 Task: Check the players for the "Sunday Gridiron Challenge".
Action: Mouse moved to (243, 253)
Screenshot: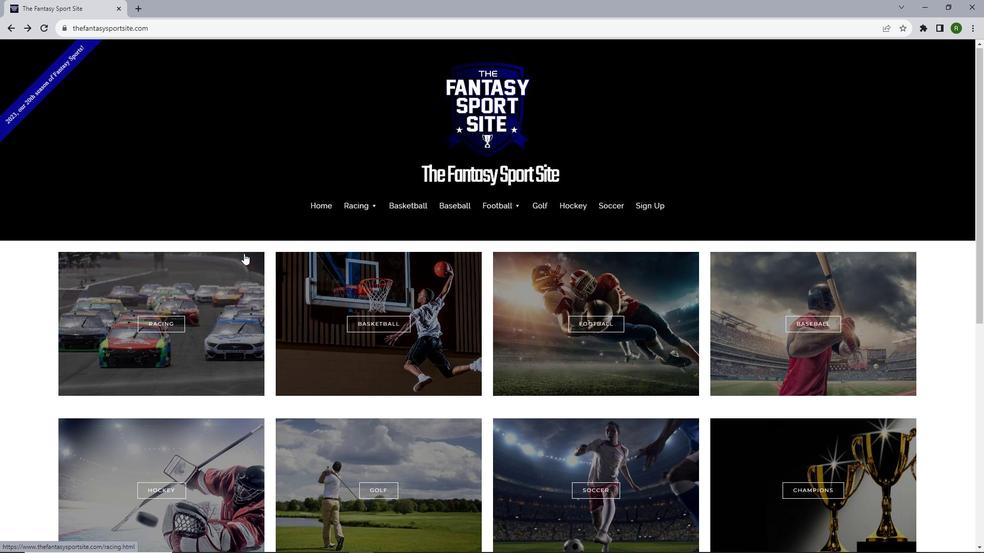
Action: Mouse scrolled (243, 253) with delta (0, 0)
Screenshot: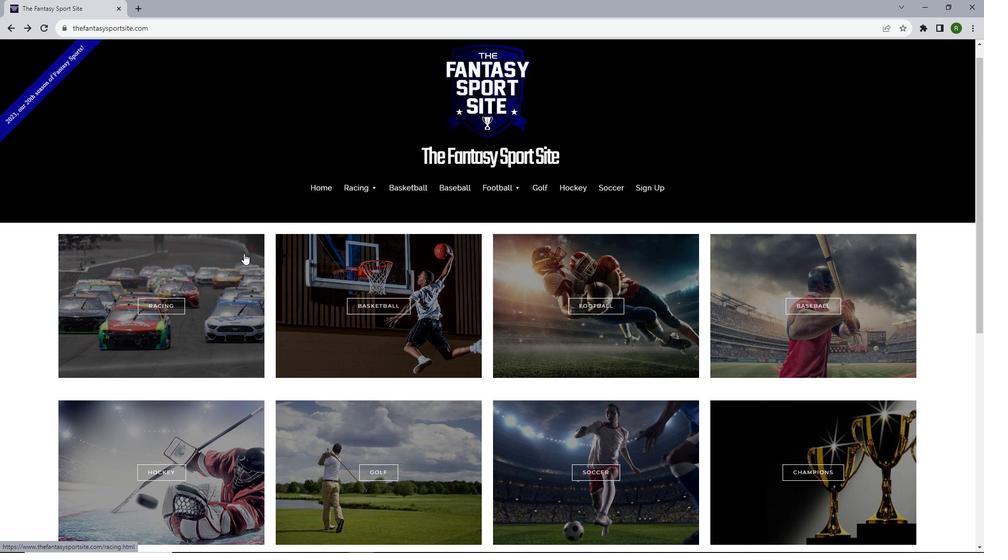 
Action: Mouse moved to (619, 269)
Screenshot: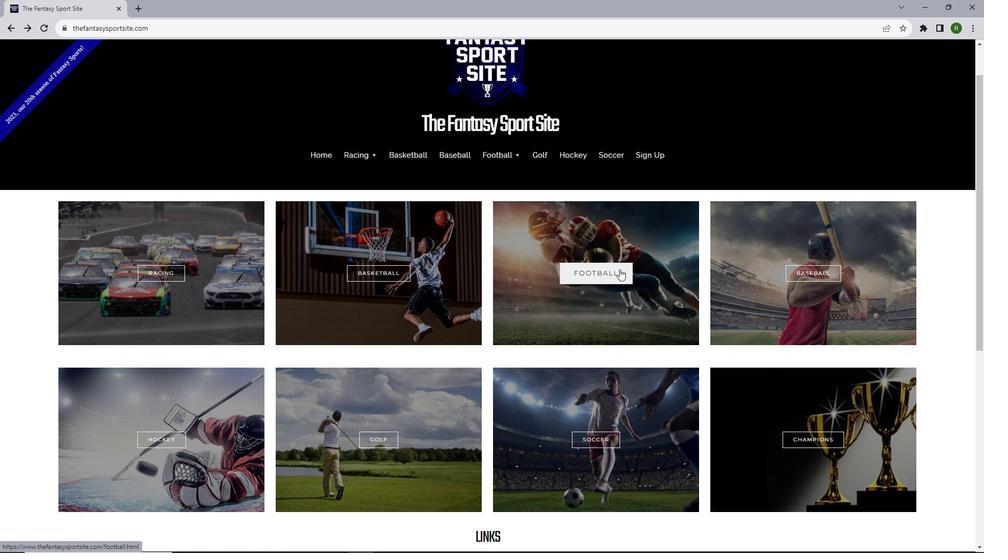 
Action: Mouse pressed left at (619, 269)
Screenshot: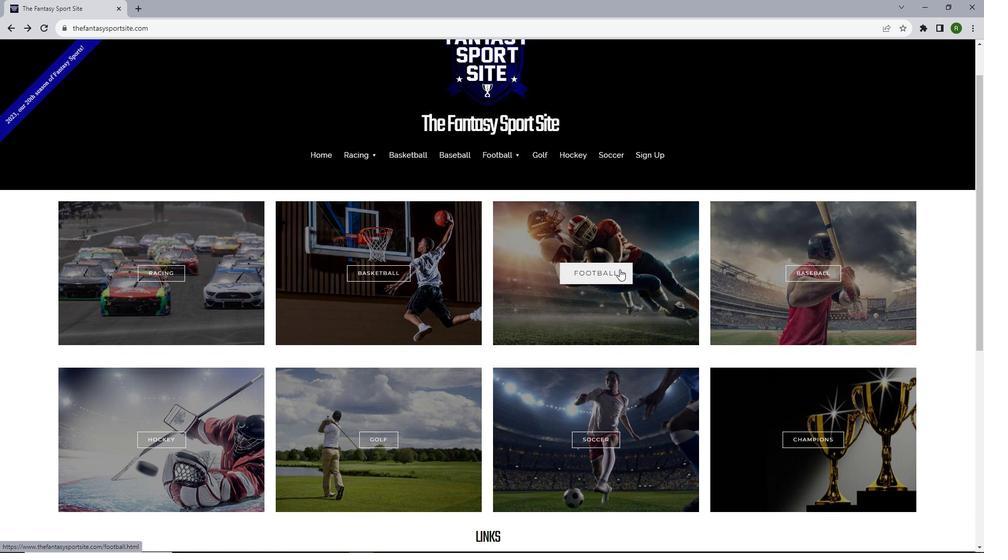 
Action: Mouse moved to (504, 321)
Screenshot: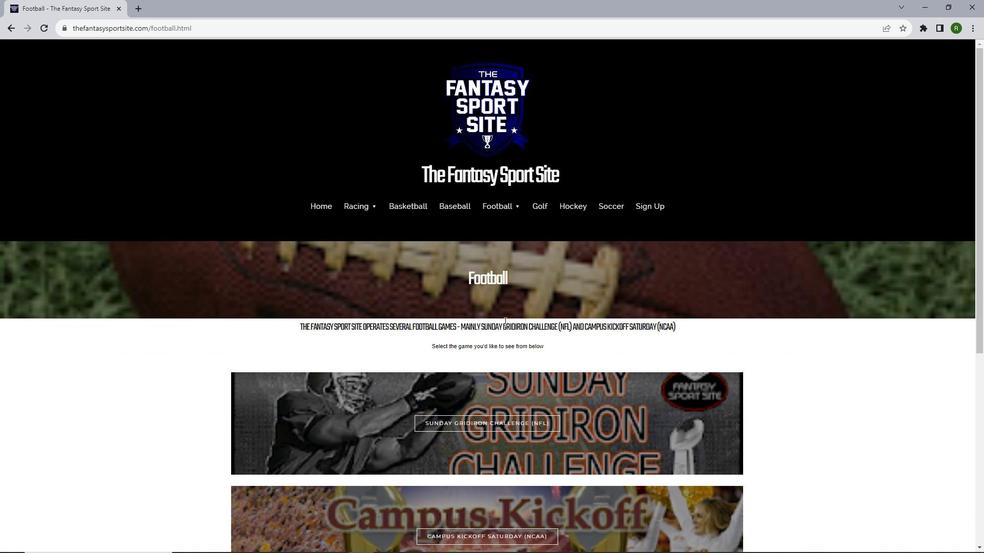 
Action: Mouse scrolled (504, 320) with delta (0, 0)
Screenshot: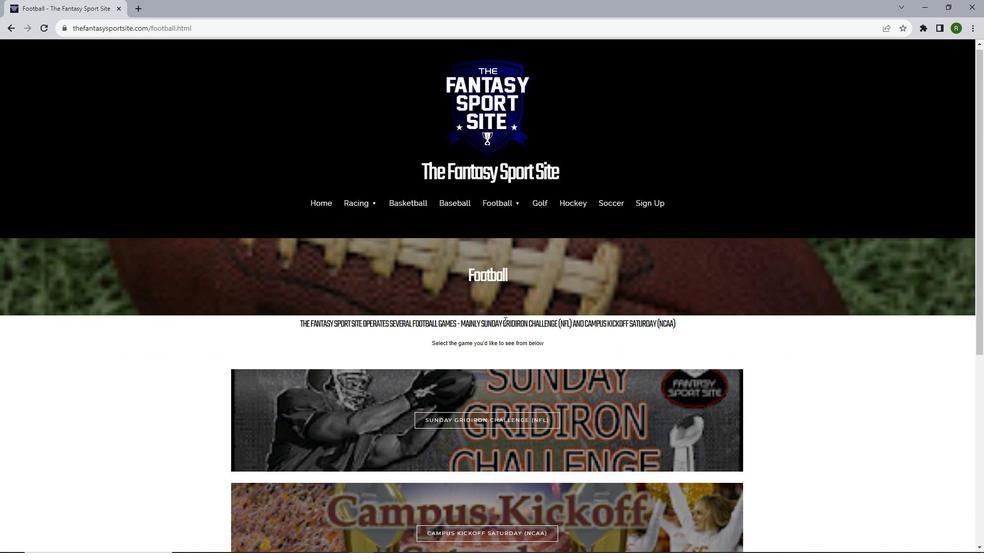
Action: Mouse scrolled (504, 320) with delta (0, 0)
Screenshot: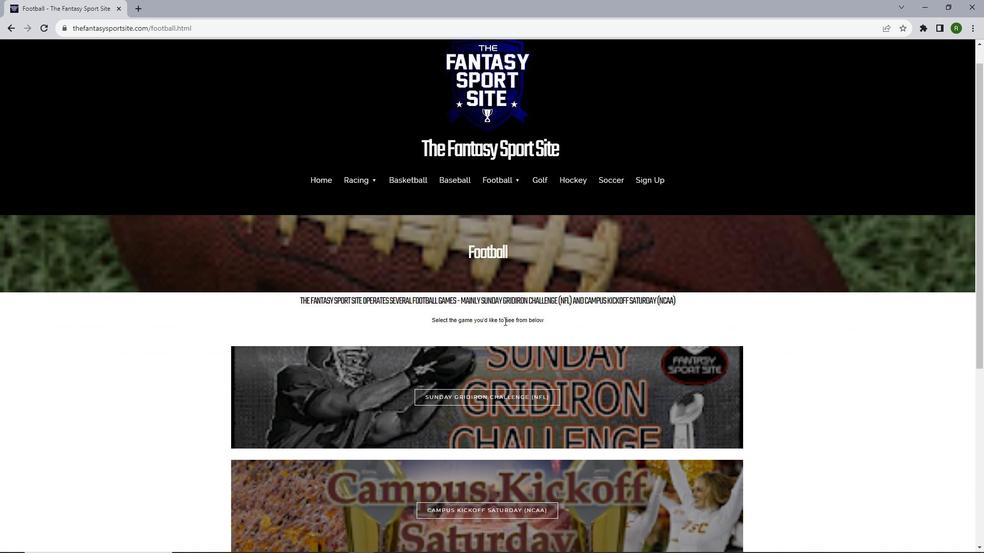 
Action: Mouse moved to (506, 317)
Screenshot: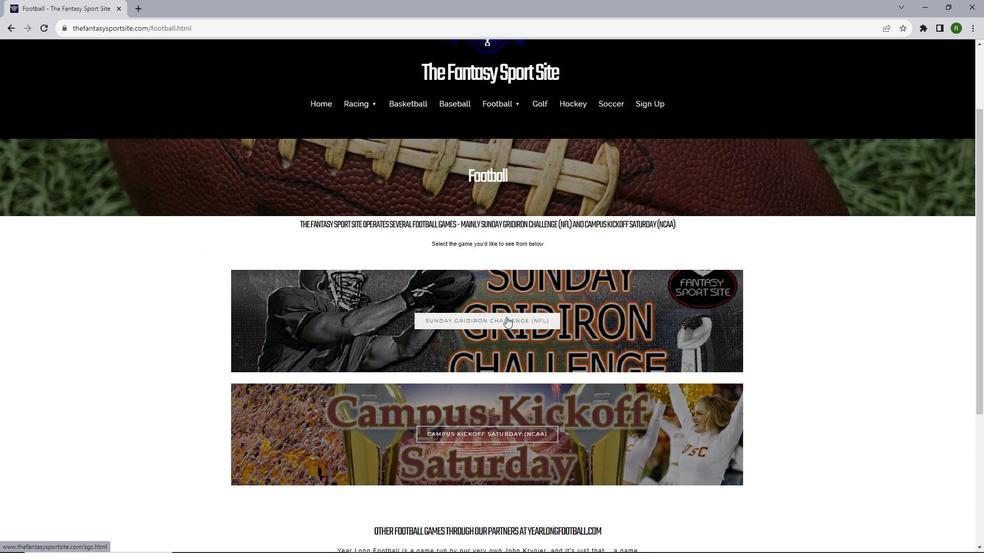 
Action: Mouse pressed left at (506, 317)
Screenshot: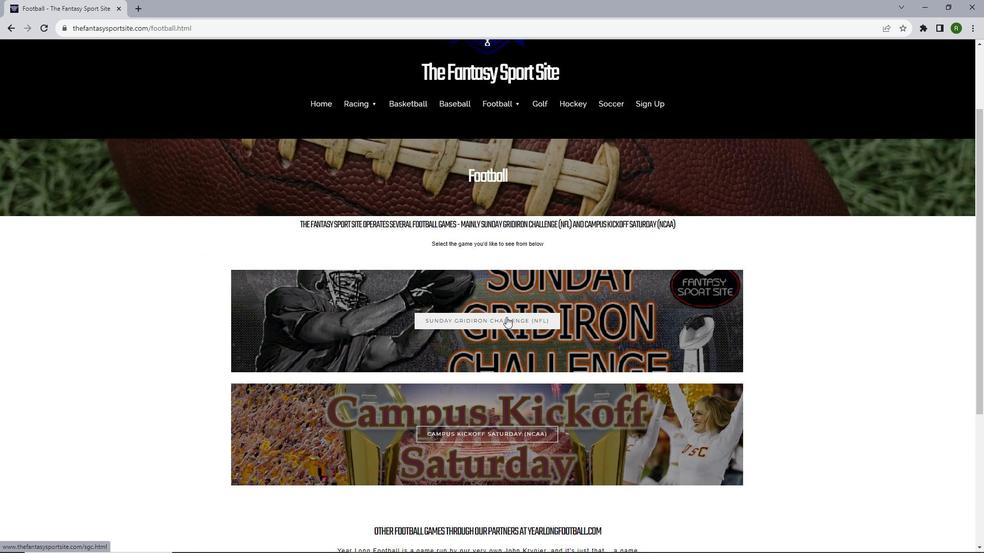 
Action: Mouse moved to (424, 257)
Screenshot: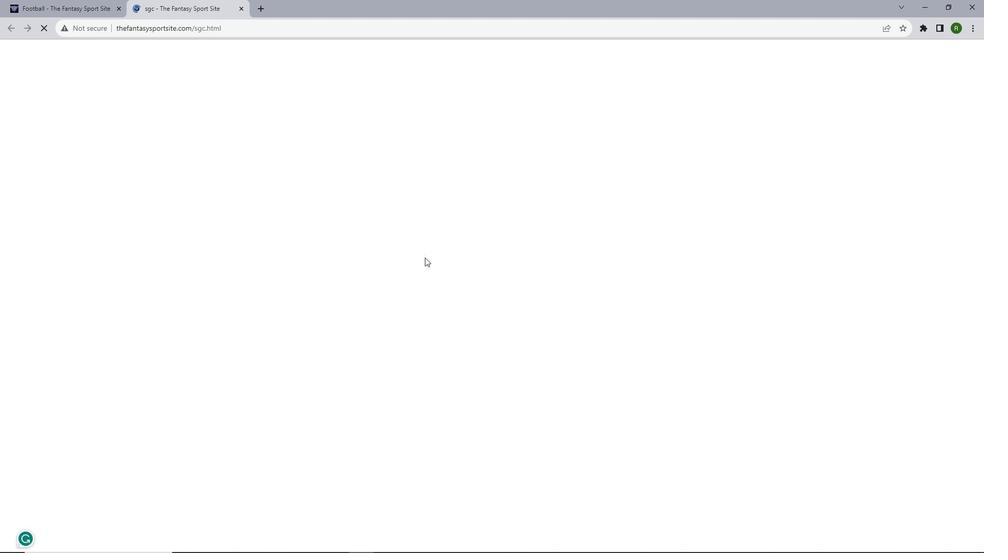 
Action: Mouse scrolled (424, 257) with delta (0, 0)
Screenshot: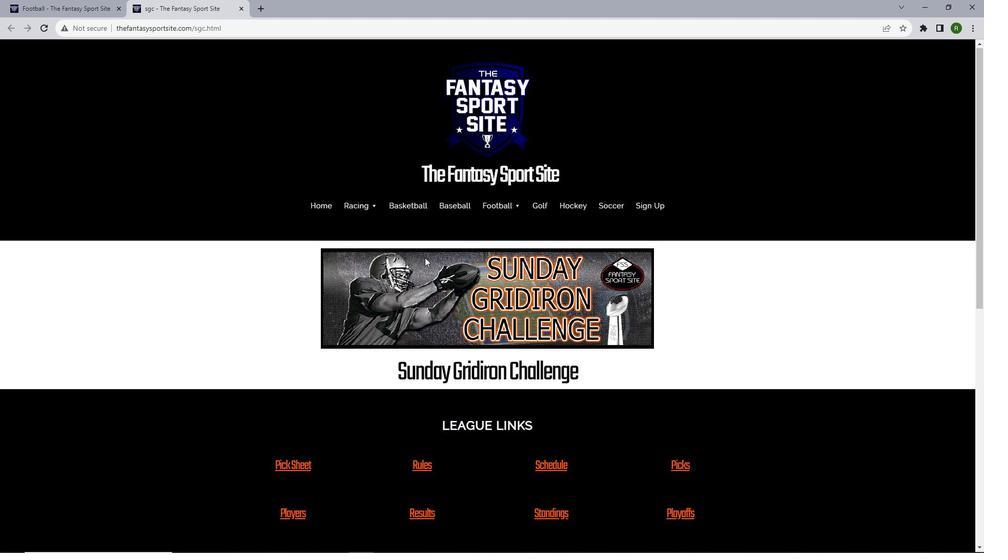 
Action: Mouse moved to (424, 257)
Screenshot: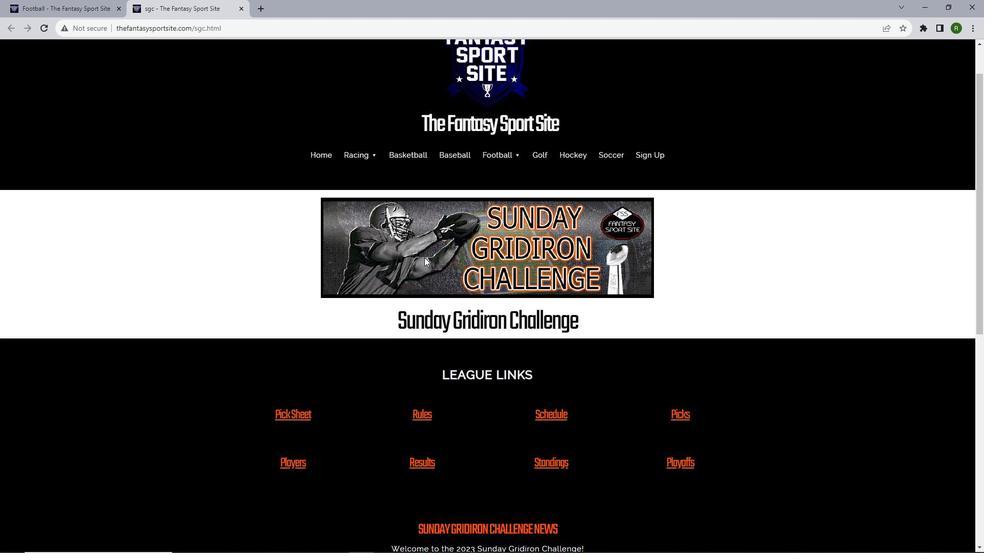
Action: Mouse scrolled (424, 257) with delta (0, 0)
Screenshot: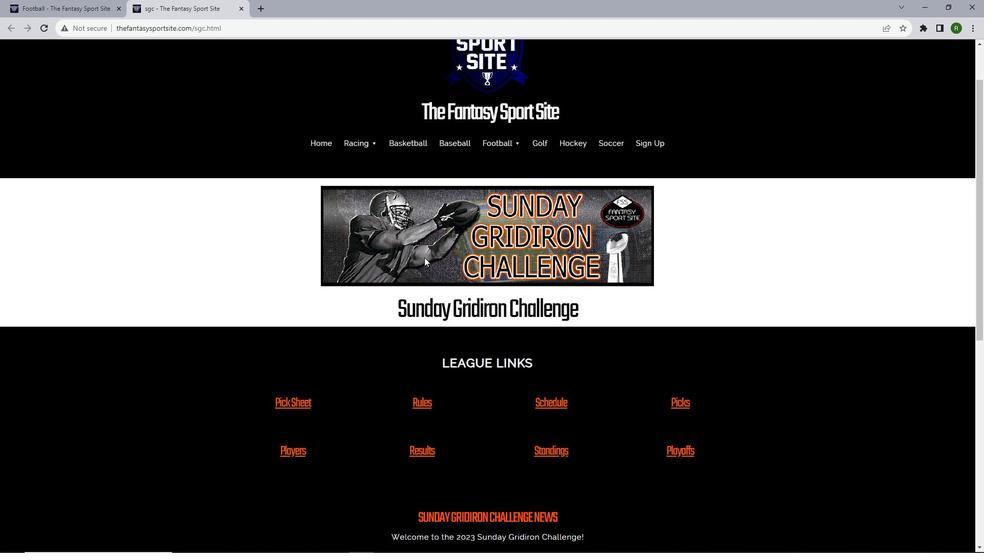 
Action: Mouse scrolled (424, 257) with delta (0, 0)
Screenshot: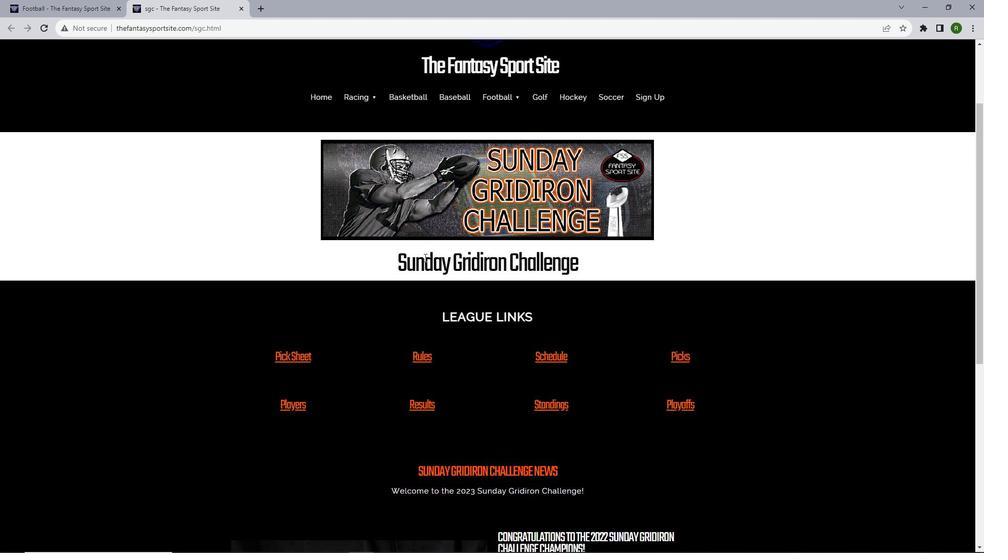 
Action: Mouse moved to (297, 366)
Screenshot: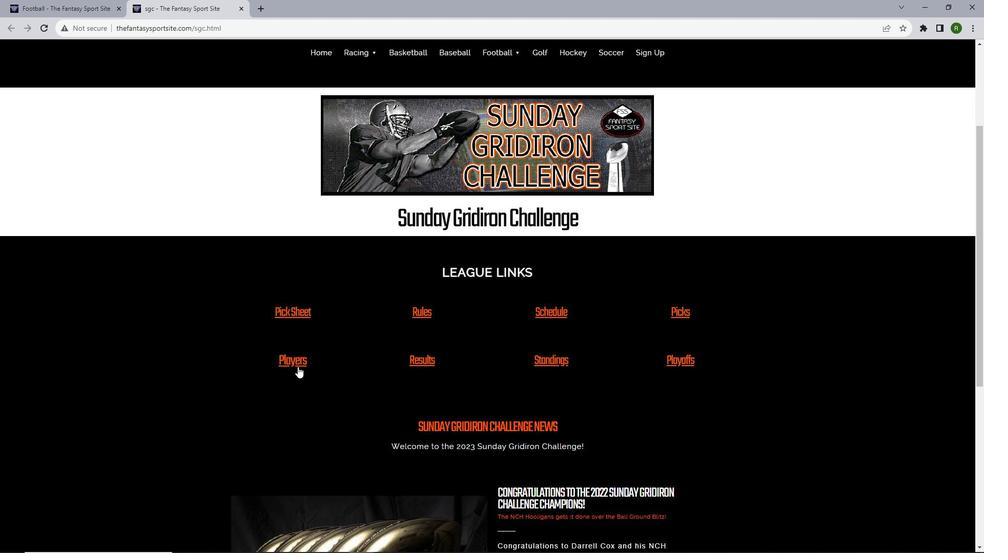 
Action: Mouse pressed left at (297, 366)
Screenshot: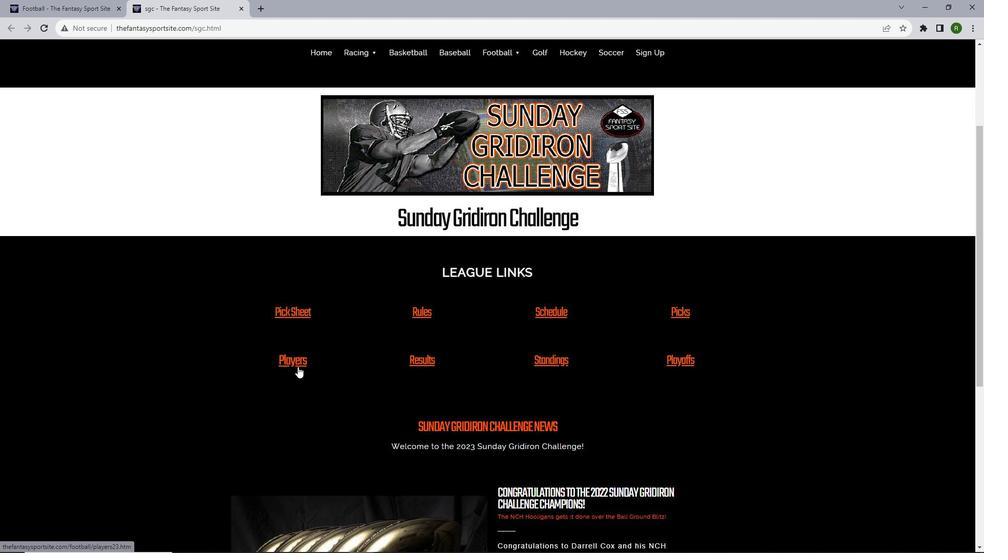 
Action: Mouse moved to (605, 218)
Screenshot: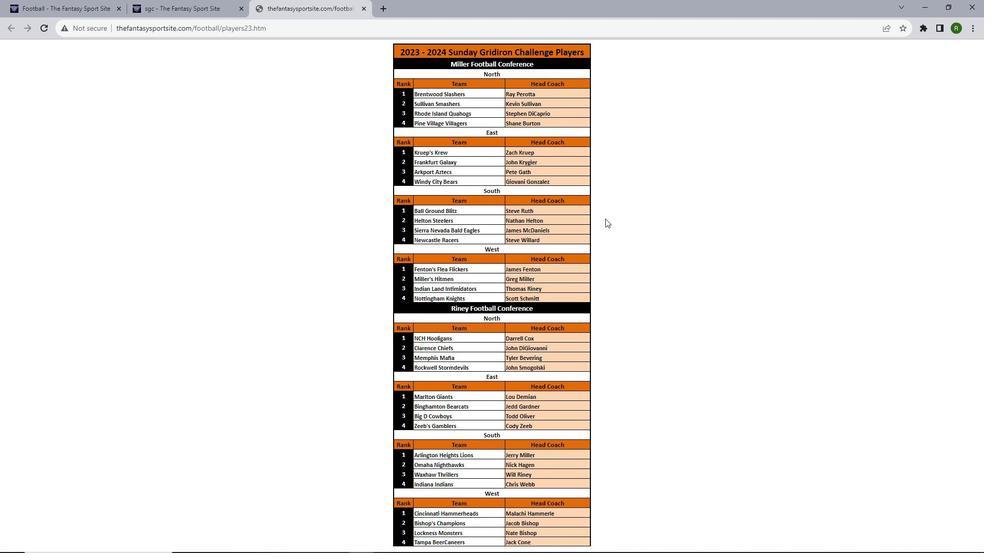 
Action: Mouse scrolled (605, 218) with delta (0, 0)
Screenshot: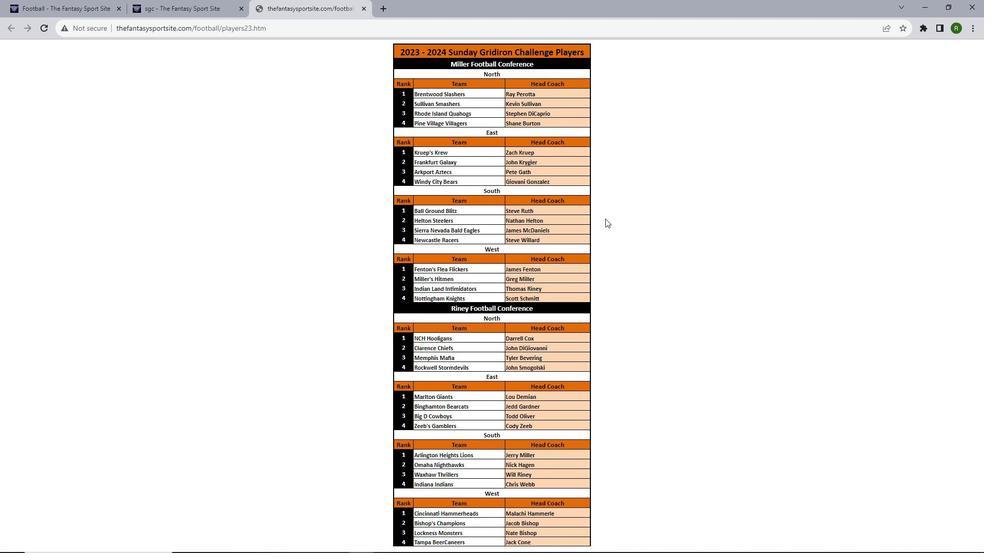 
Action: Mouse moved to (605, 218)
Screenshot: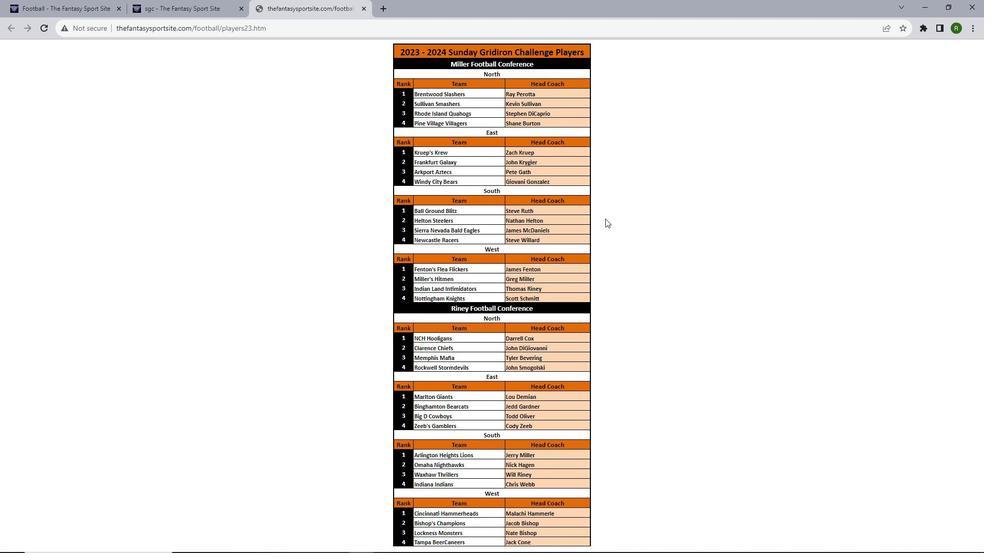 
Action: Mouse scrolled (605, 218) with delta (0, 0)
Screenshot: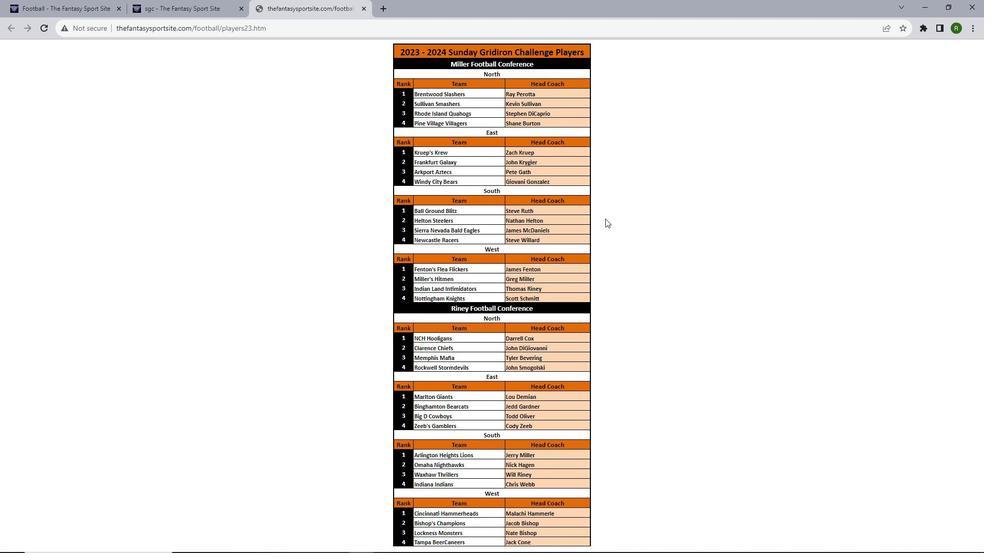 
Action: Mouse scrolled (605, 218) with delta (0, 0)
Screenshot: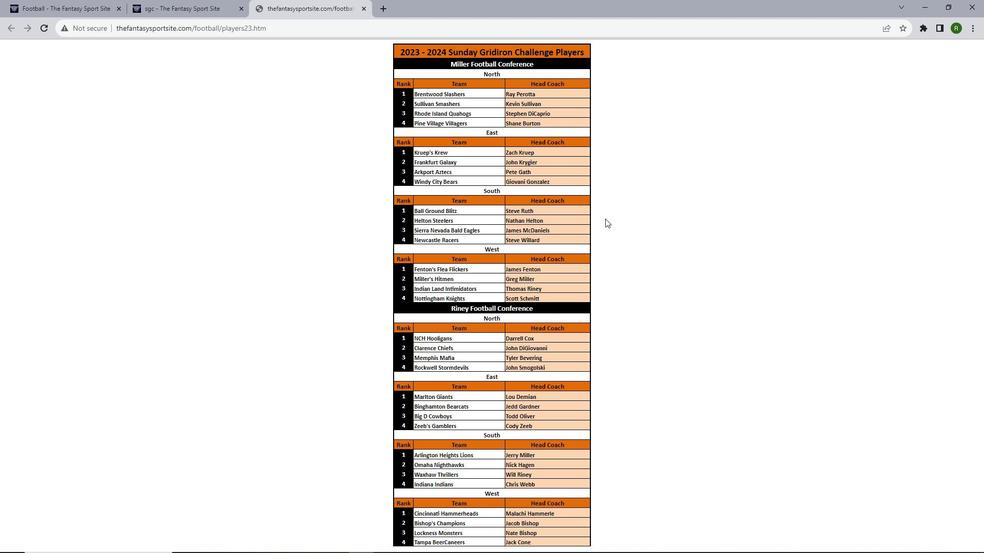 
Action: Mouse scrolled (605, 218) with delta (0, 0)
Screenshot: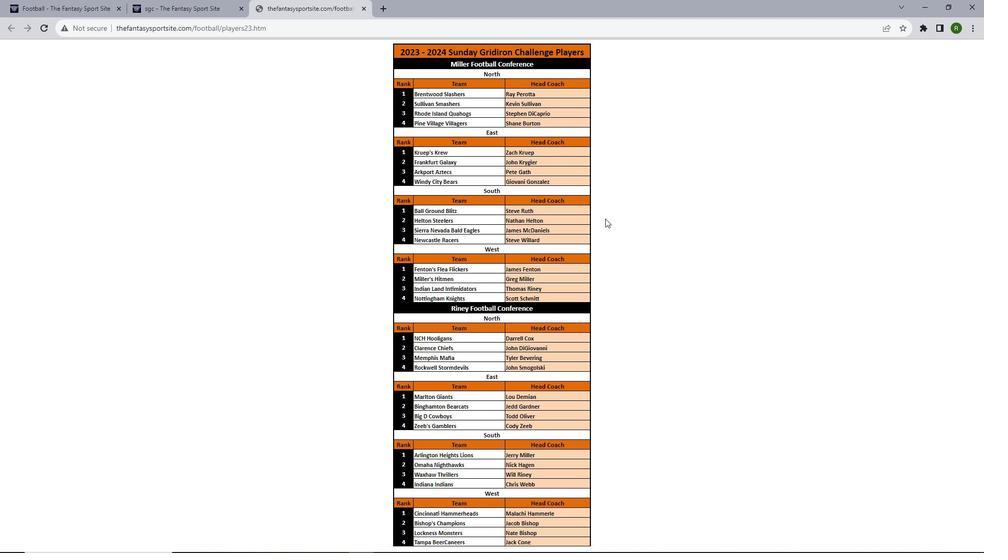 
Action: Mouse scrolled (605, 218) with delta (0, 0)
Screenshot: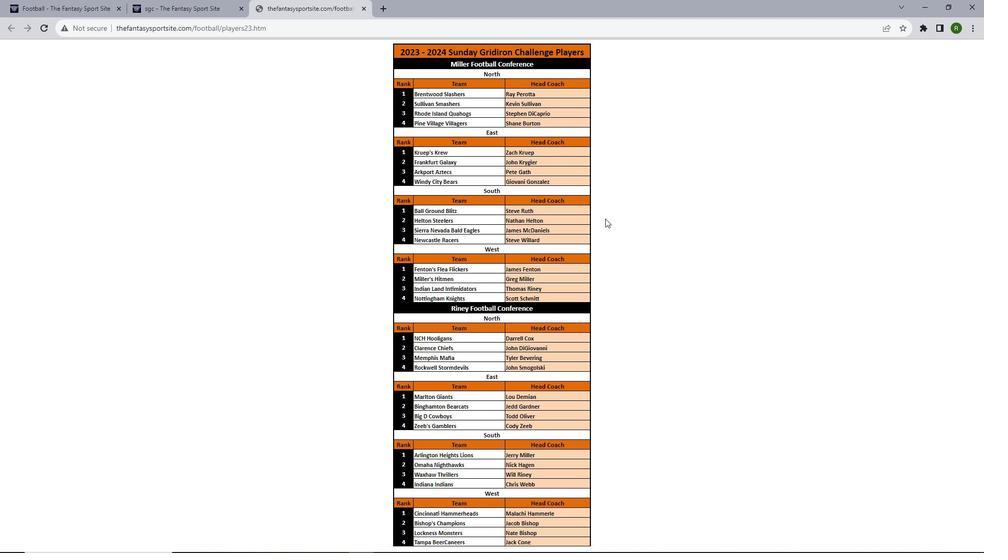
Action: Mouse scrolled (605, 218) with delta (0, 0)
Screenshot: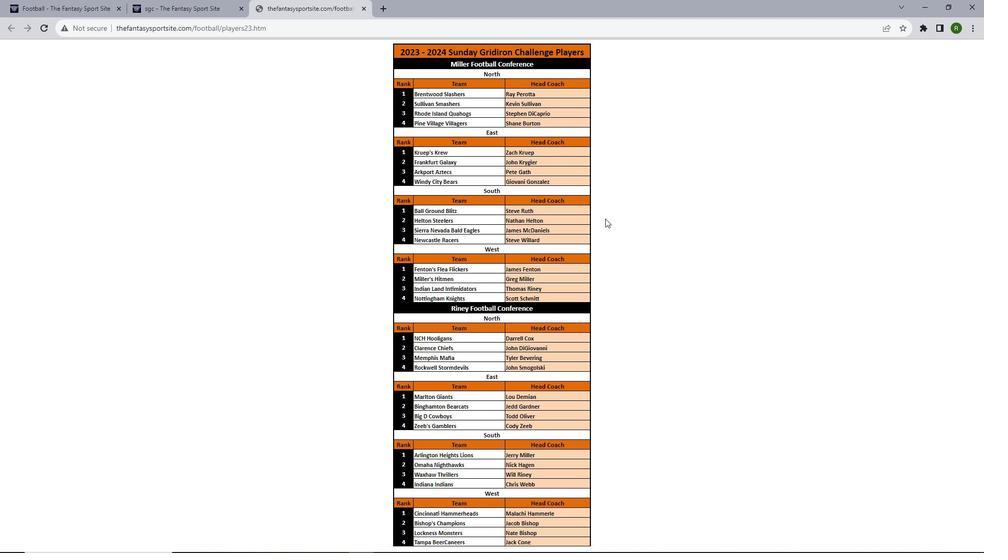 
Action: Mouse scrolled (605, 219) with delta (0, 0)
Screenshot: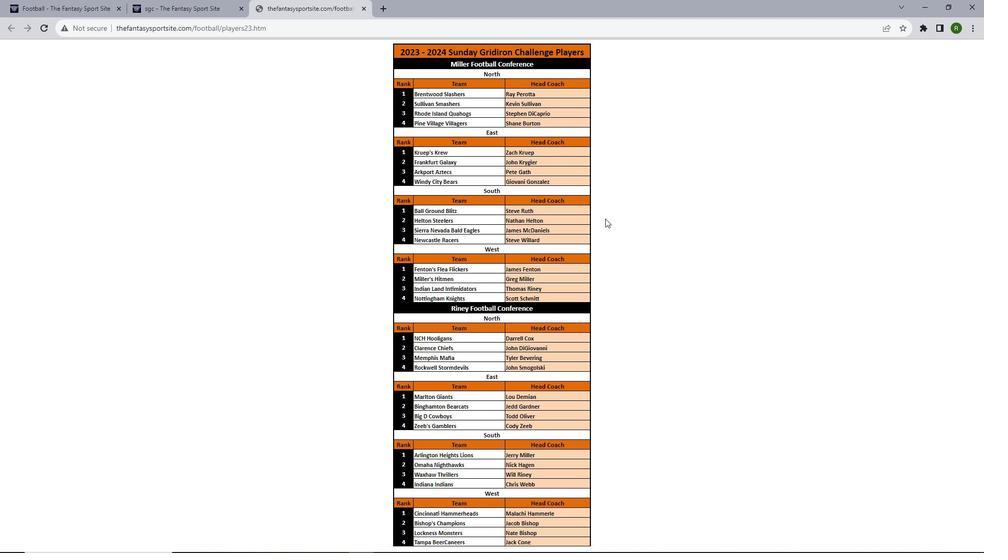 
Action: Mouse scrolled (605, 219) with delta (0, 0)
Screenshot: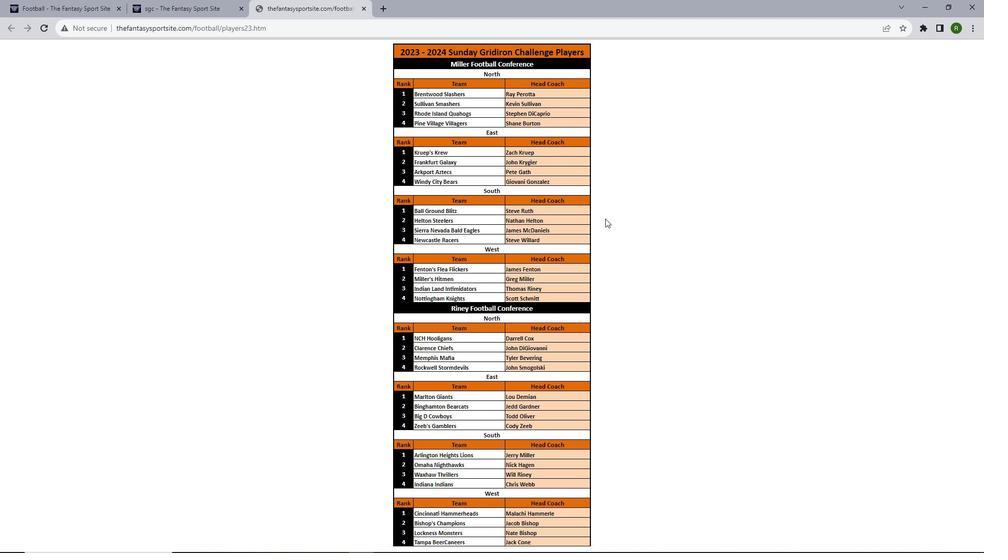 
Action: Mouse scrolled (605, 219) with delta (0, 0)
Screenshot: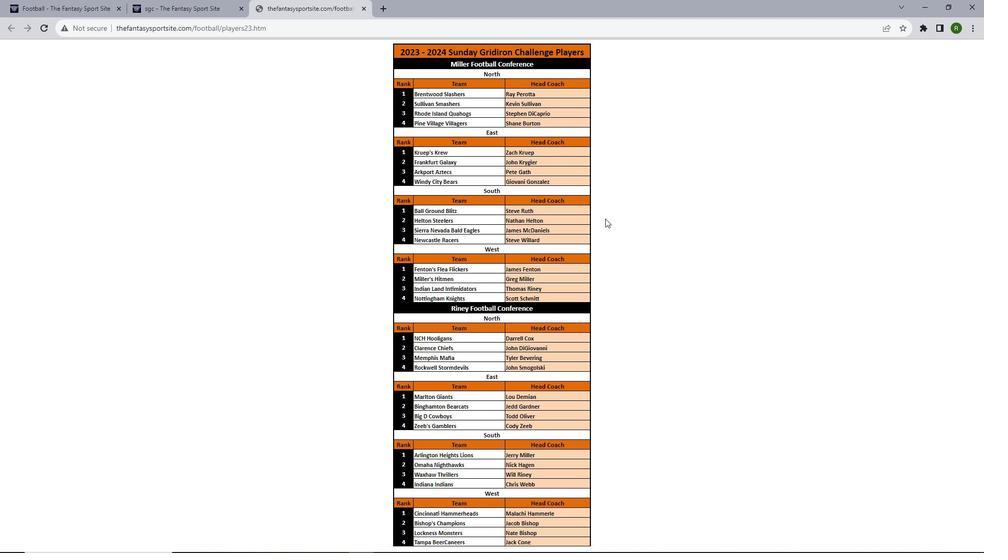 
